 Task: Select a due date automation when advanced on, the moment a card is due add fields with custom field "Resume" set to a date less than 1 days ago.
Action: Mouse moved to (1109, 84)
Screenshot: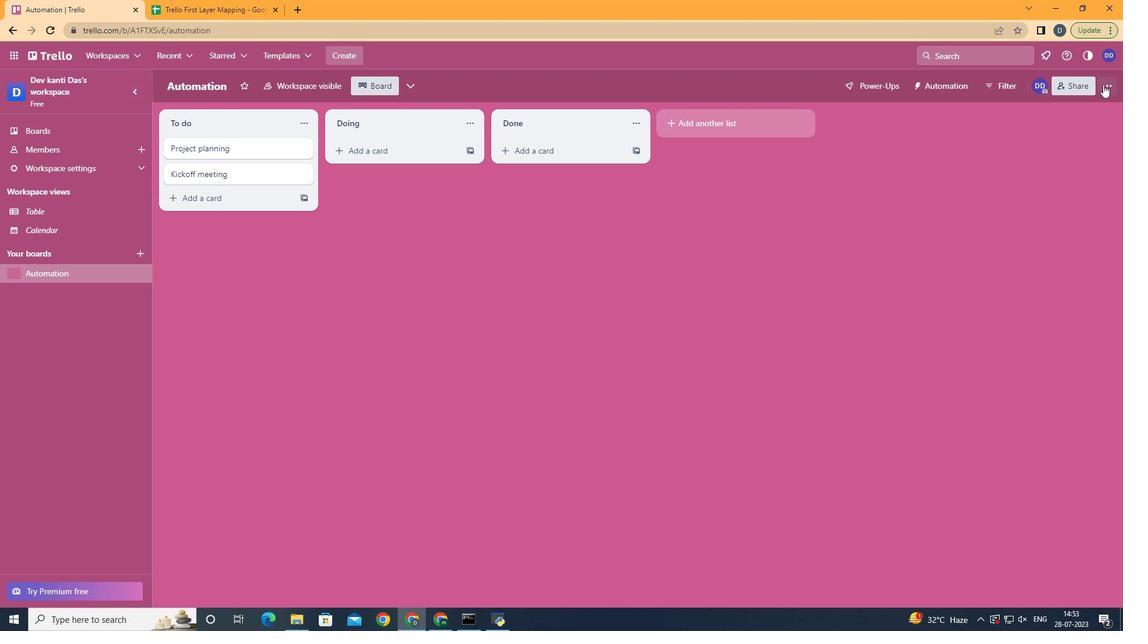 
Action: Mouse pressed left at (1109, 84)
Screenshot: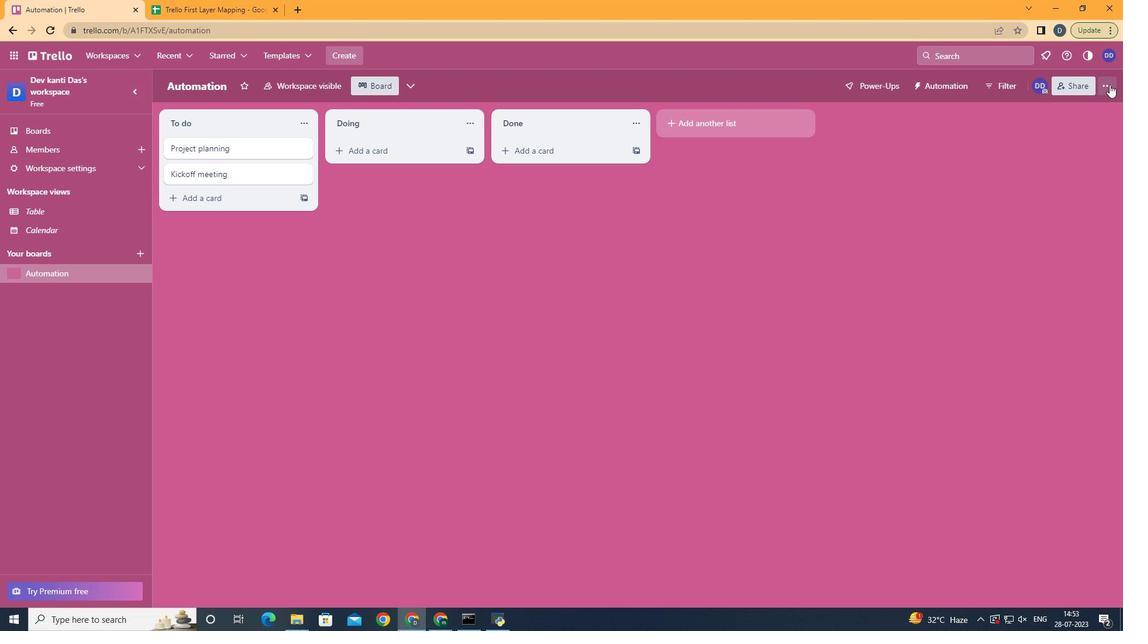 
Action: Mouse moved to (1004, 258)
Screenshot: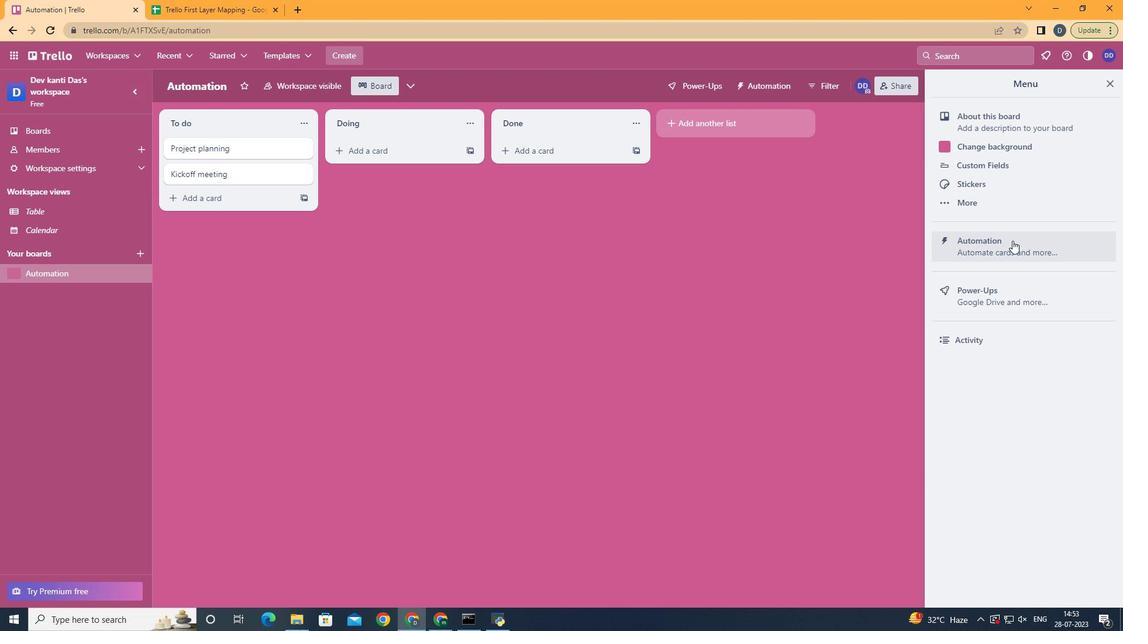 
Action: Mouse pressed left at (1004, 258)
Screenshot: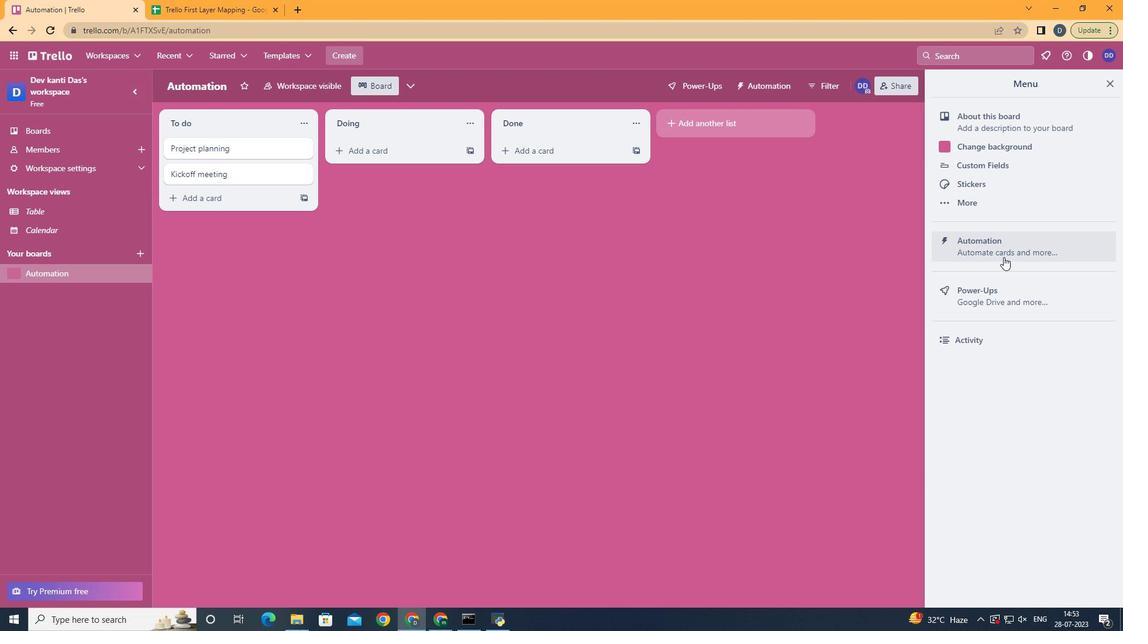 
Action: Mouse moved to (208, 244)
Screenshot: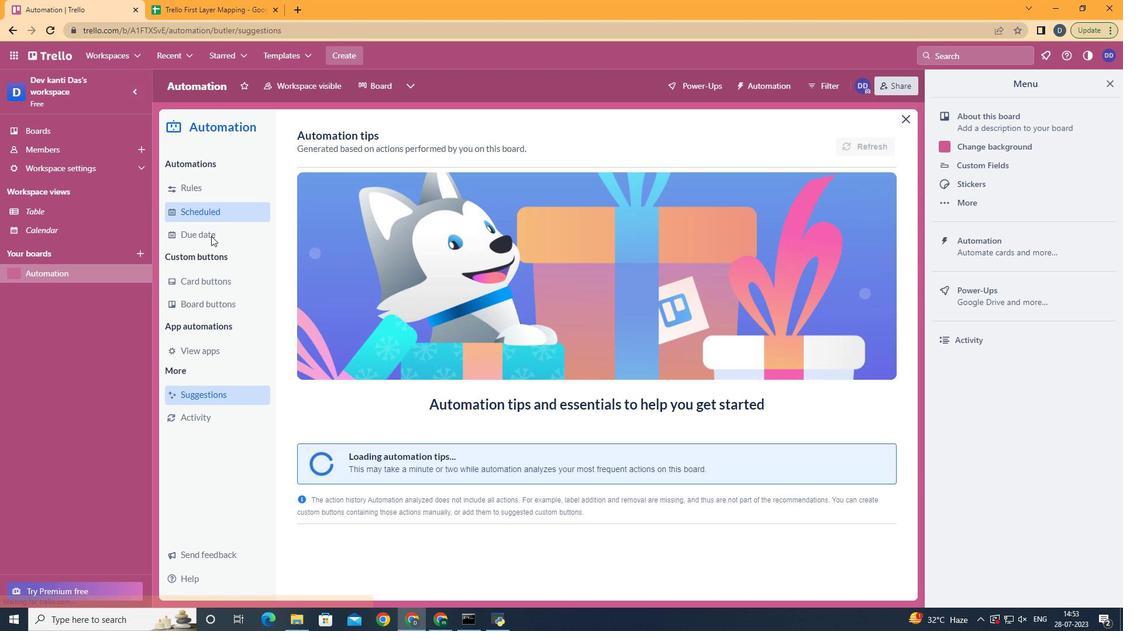 
Action: Mouse pressed left at (208, 244)
Screenshot: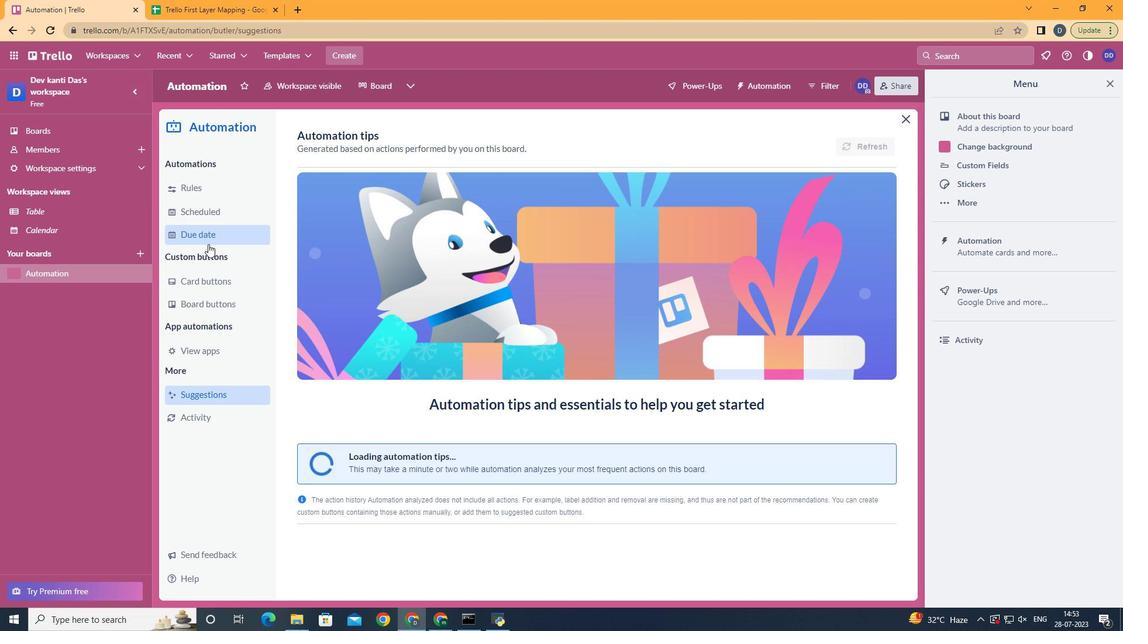
Action: Mouse moved to (850, 143)
Screenshot: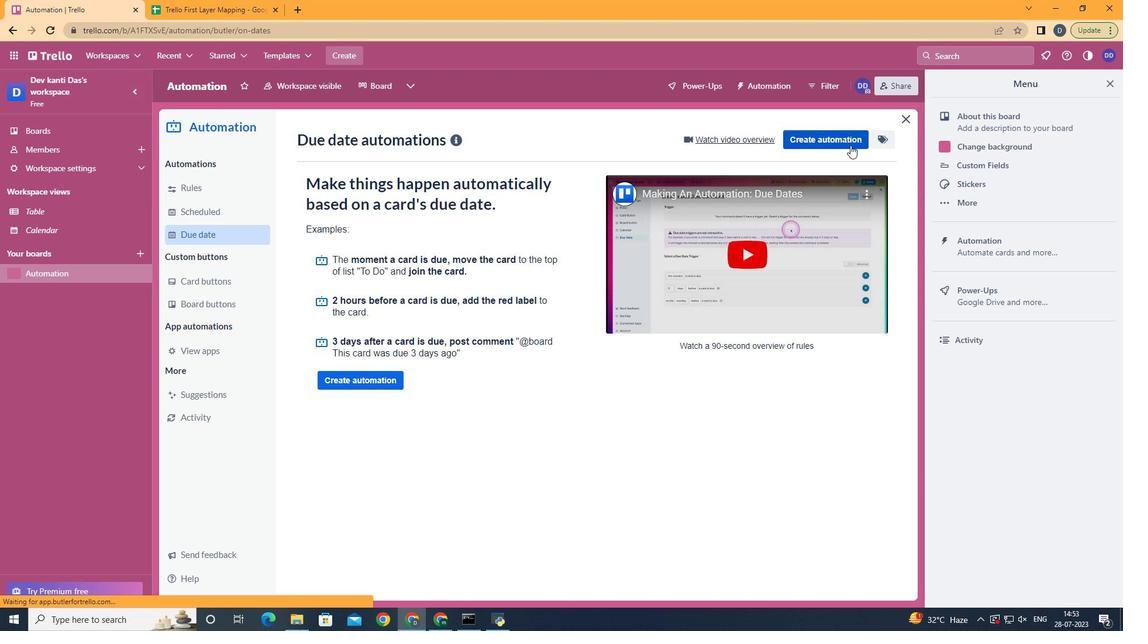 
Action: Mouse pressed left at (850, 143)
Screenshot: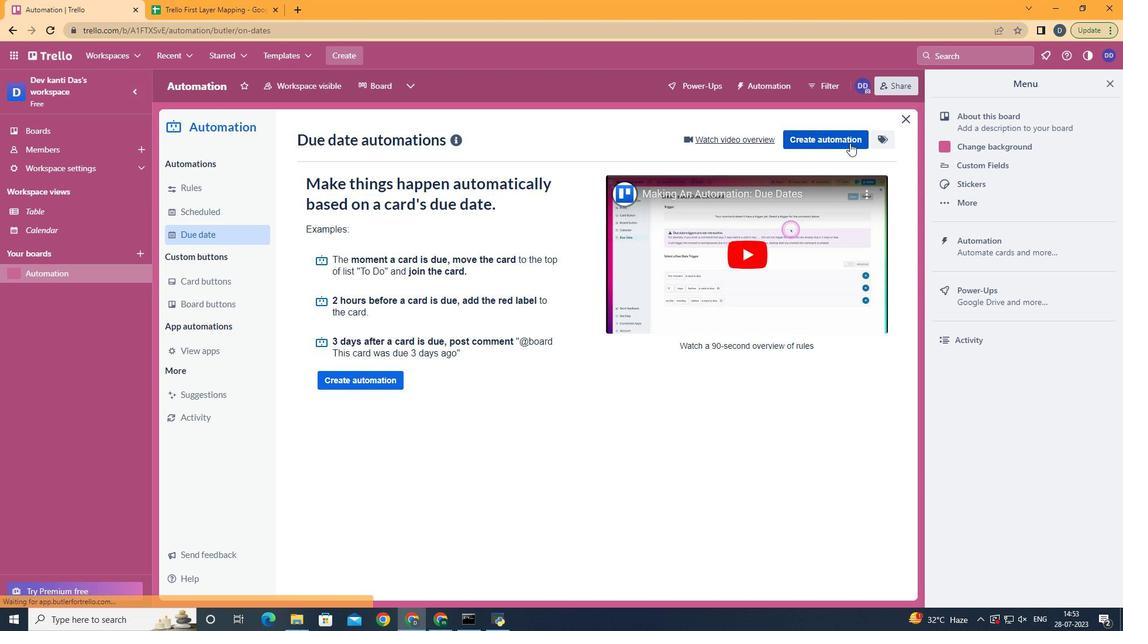 
Action: Mouse moved to (610, 255)
Screenshot: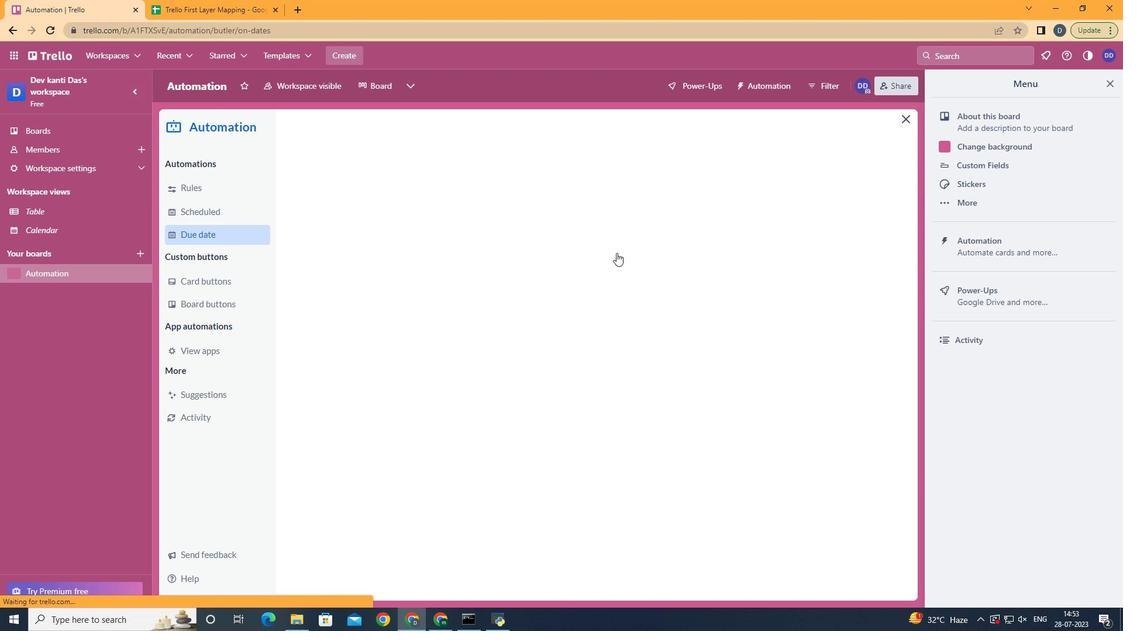 
Action: Mouse pressed left at (610, 255)
Screenshot: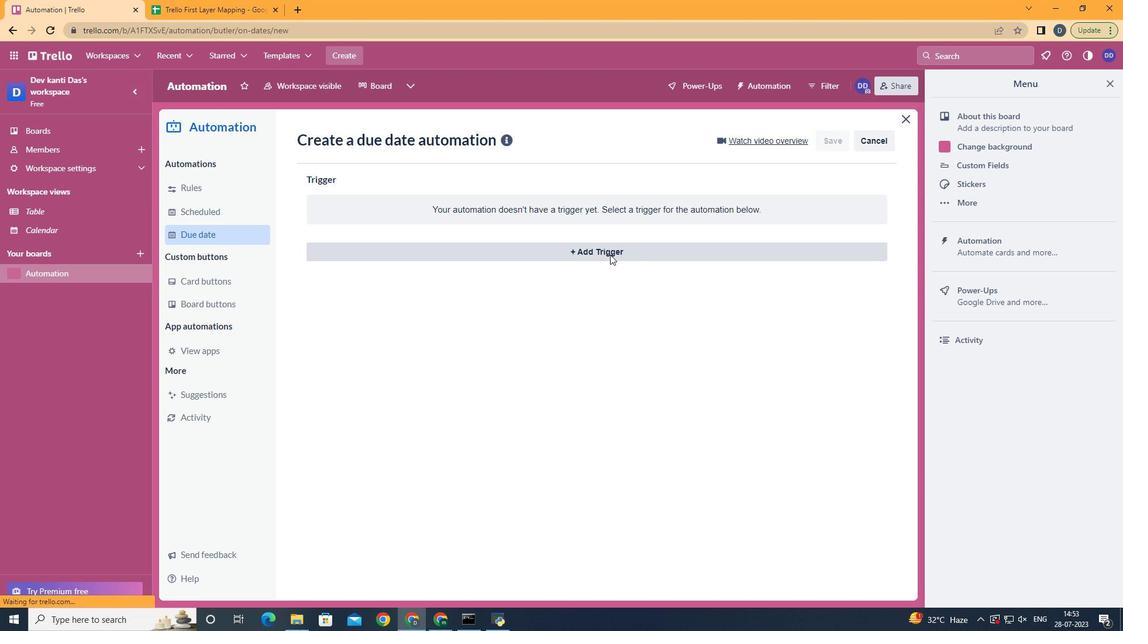 
Action: Mouse moved to (352, 420)
Screenshot: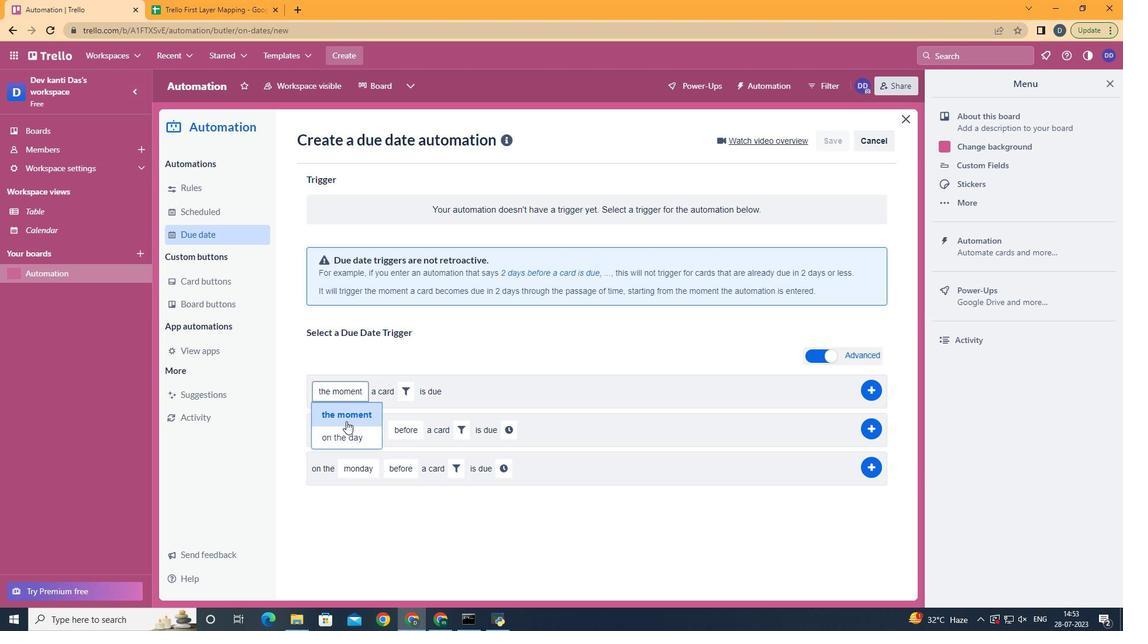 
Action: Mouse pressed left at (352, 420)
Screenshot: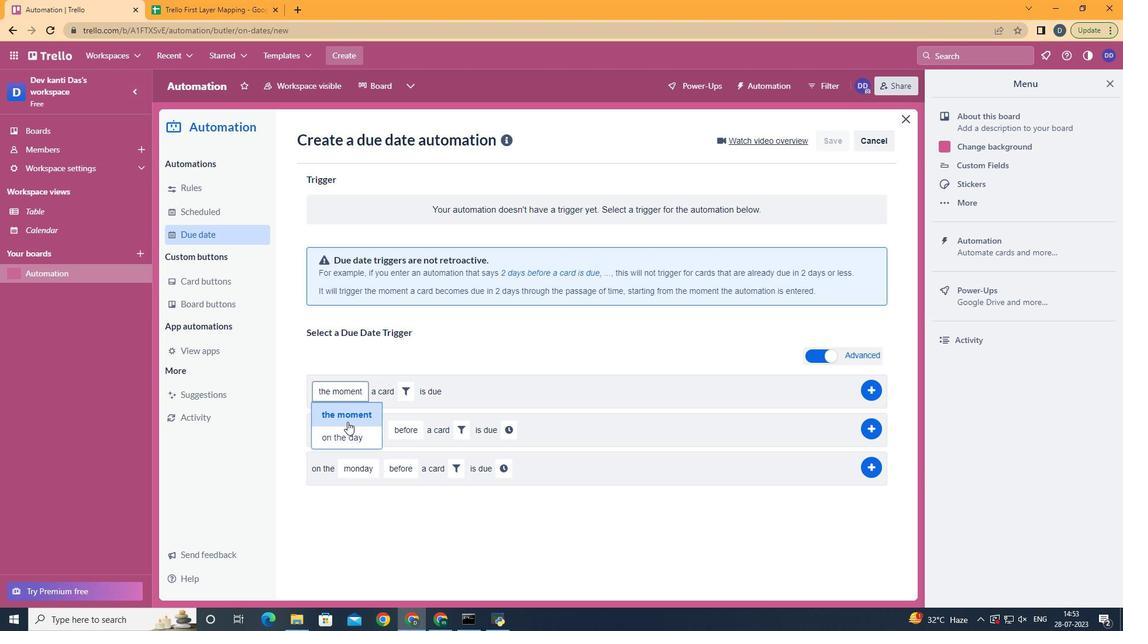 
Action: Mouse moved to (403, 397)
Screenshot: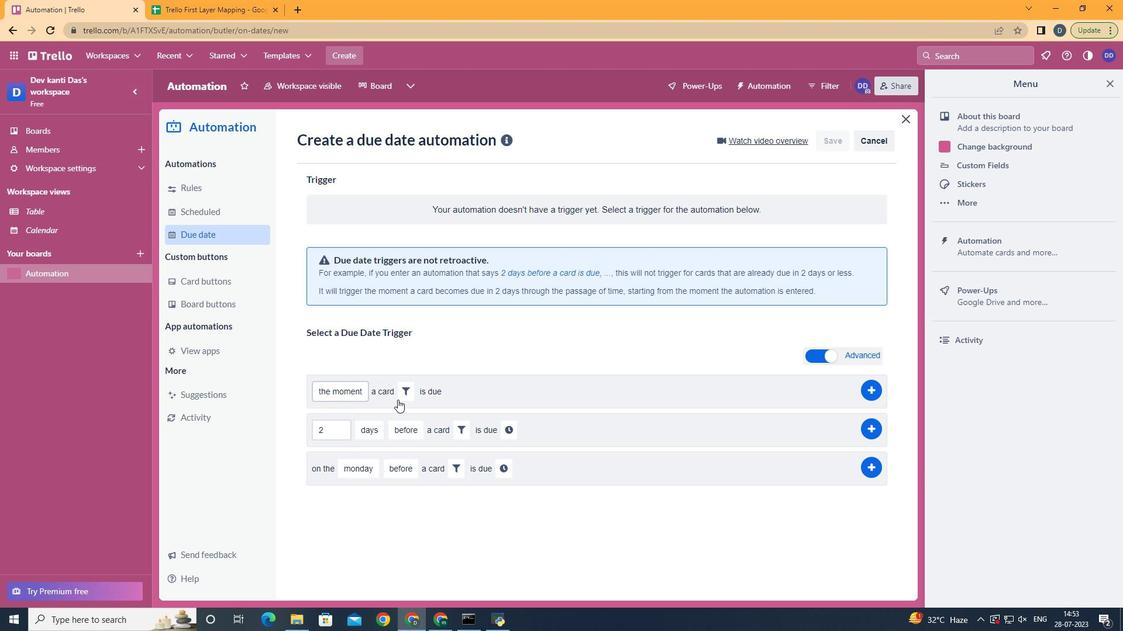 
Action: Mouse pressed left at (403, 397)
Screenshot: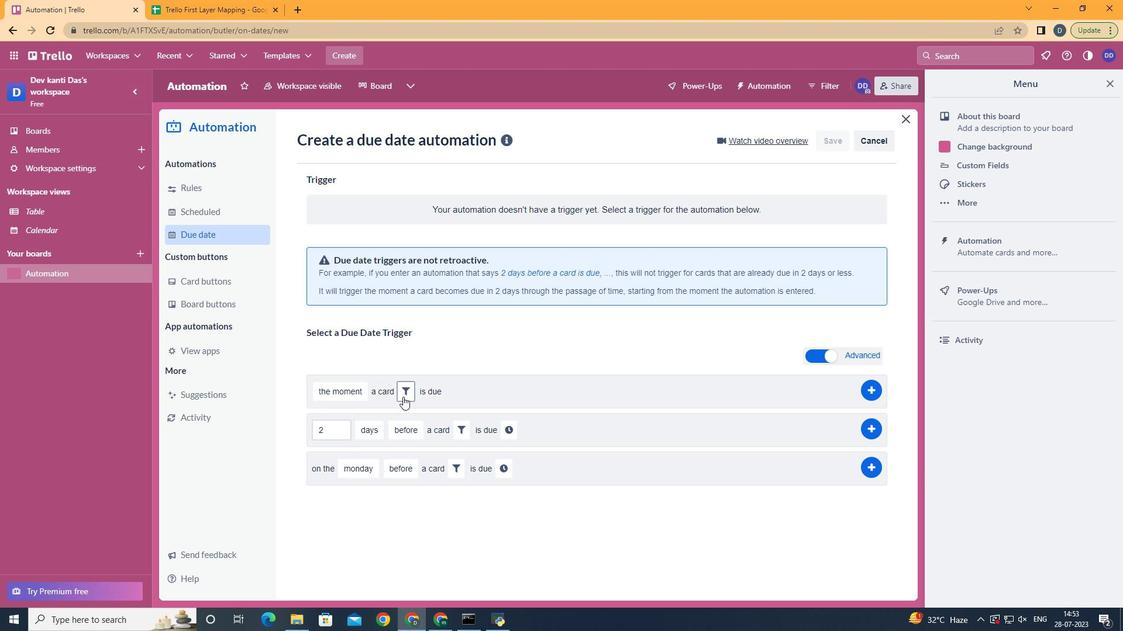 
Action: Mouse moved to (590, 432)
Screenshot: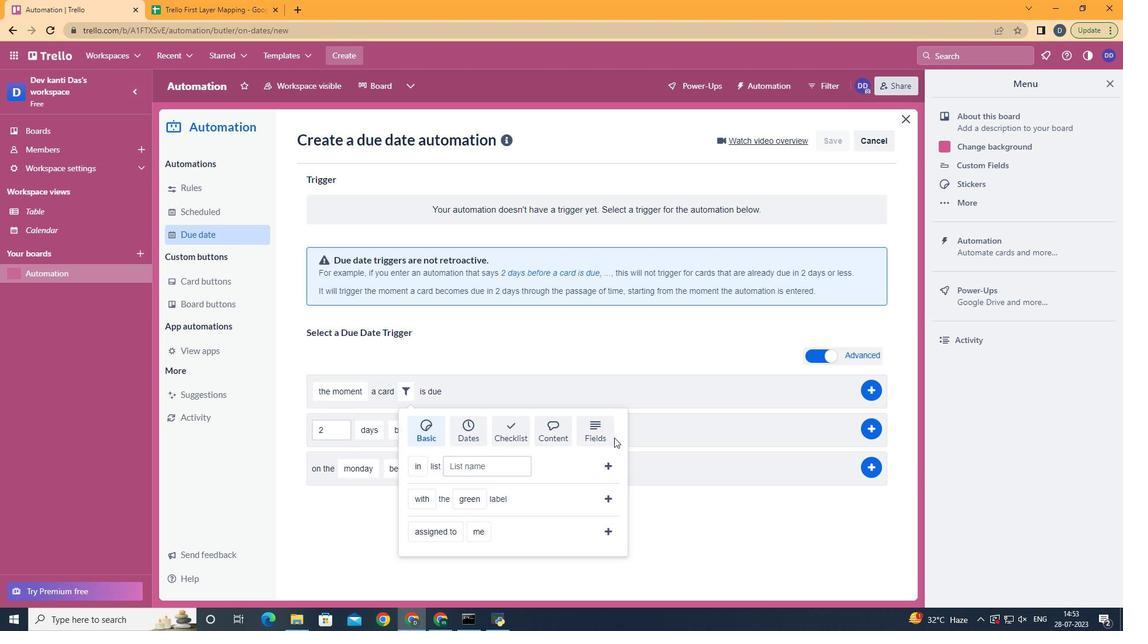 
Action: Mouse pressed left at (590, 432)
Screenshot: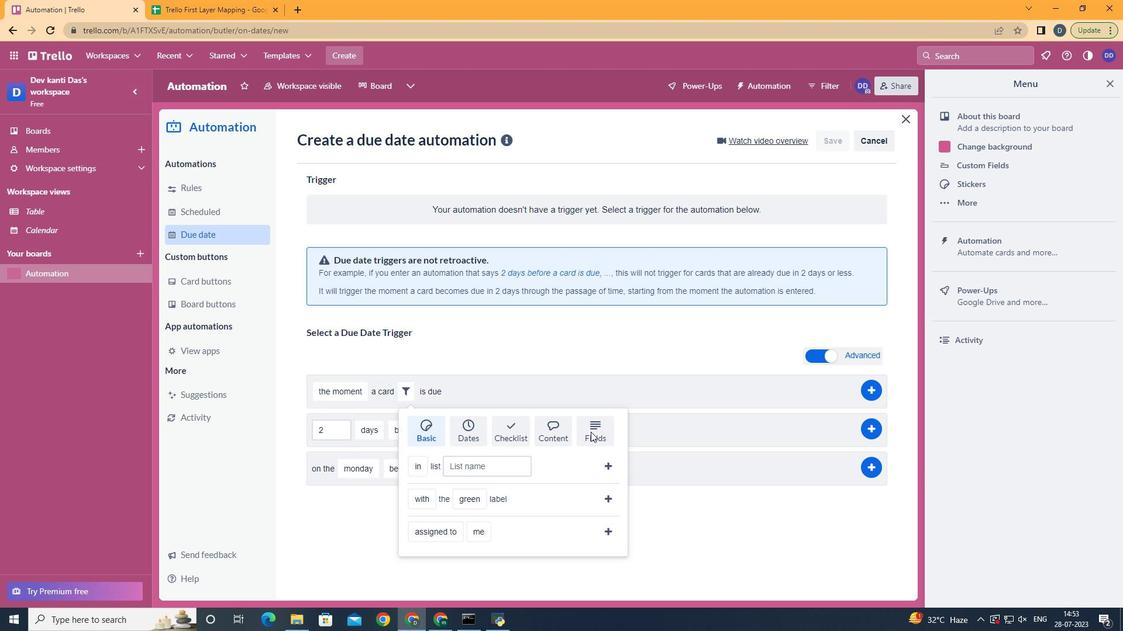 
Action: Mouse scrolled (590, 431) with delta (0, 0)
Screenshot: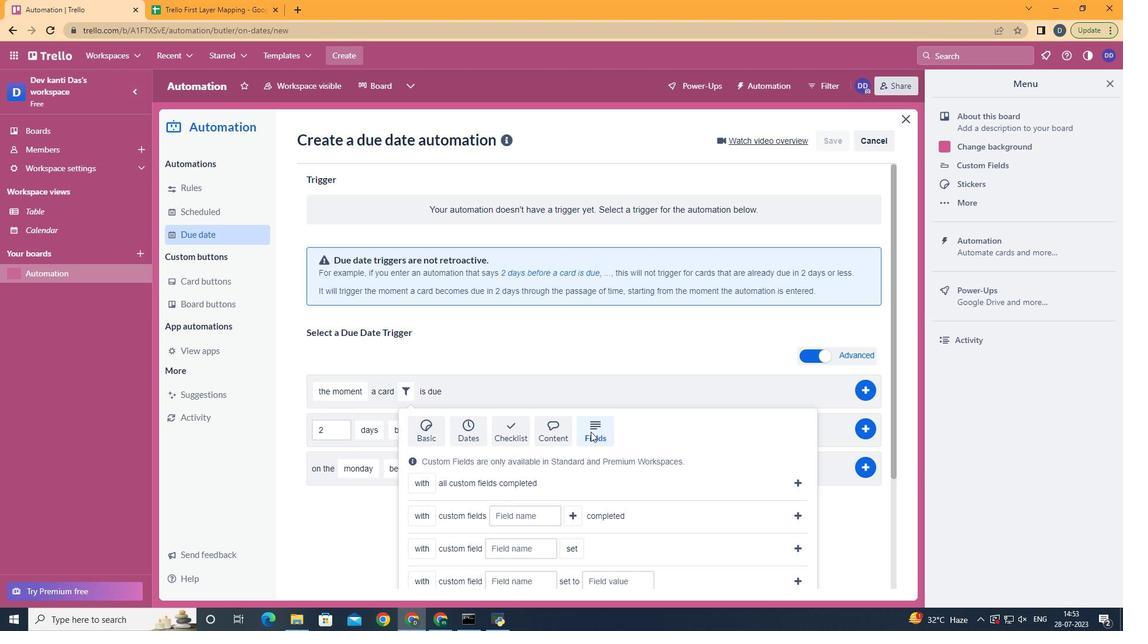 
Action: Mouse scrolled (590, 431) with delta (0, 0)
Screenshot: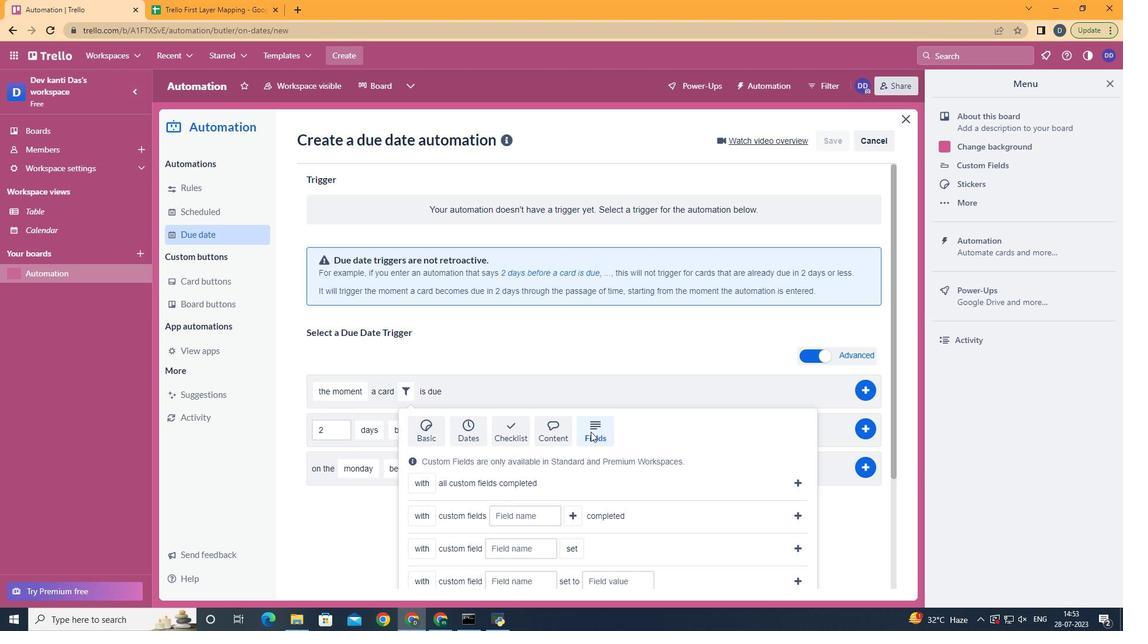 
Action: Mouse scrolled (590, 431) with delta (0, 0)
Screenshot: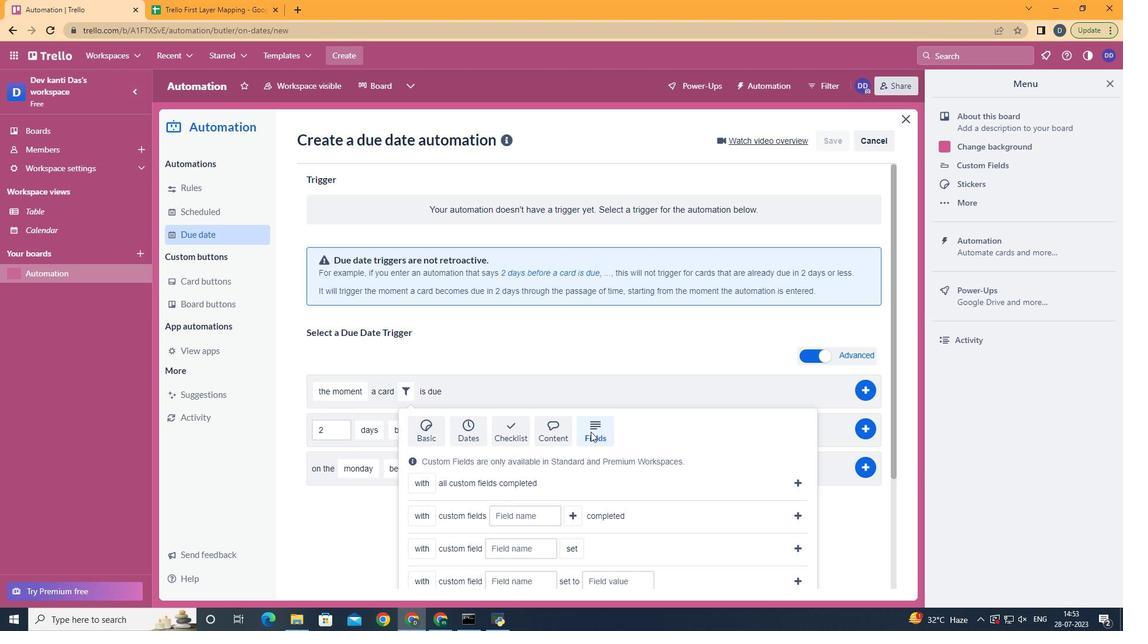 
Action: Mouse scrolled (590, 431) with delta (0, 0)
Screenshot: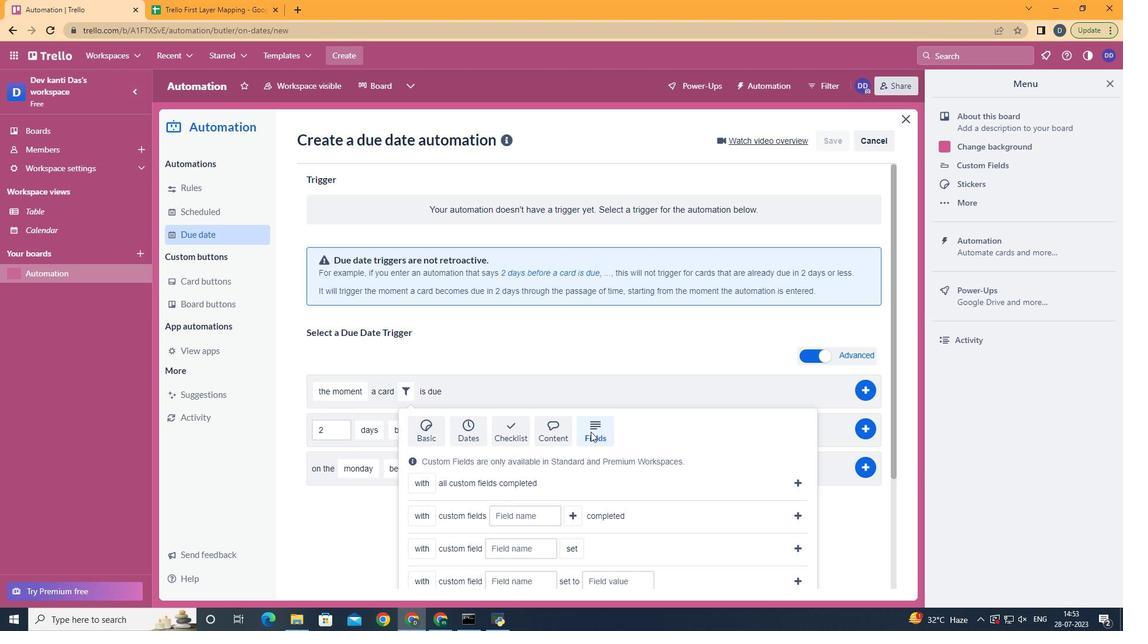 
Action: Mouse scrolled (590, 431) with delta (0, 0)
Screenshot: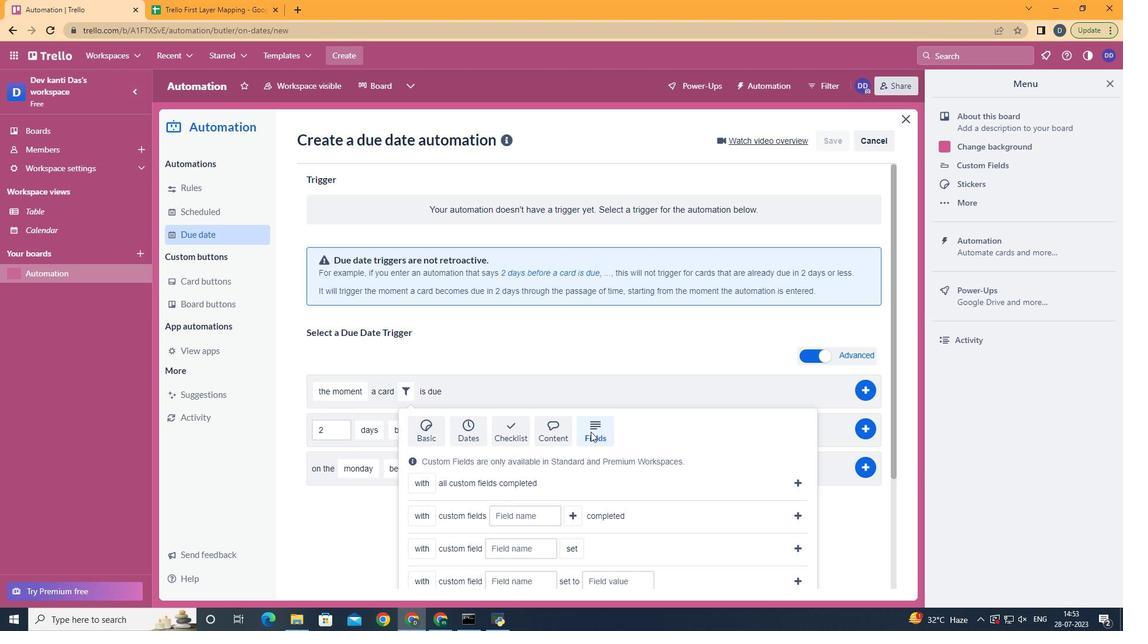 
Action: Mouse scrolled (590, 431) with delta (0, 0)
Screenshot: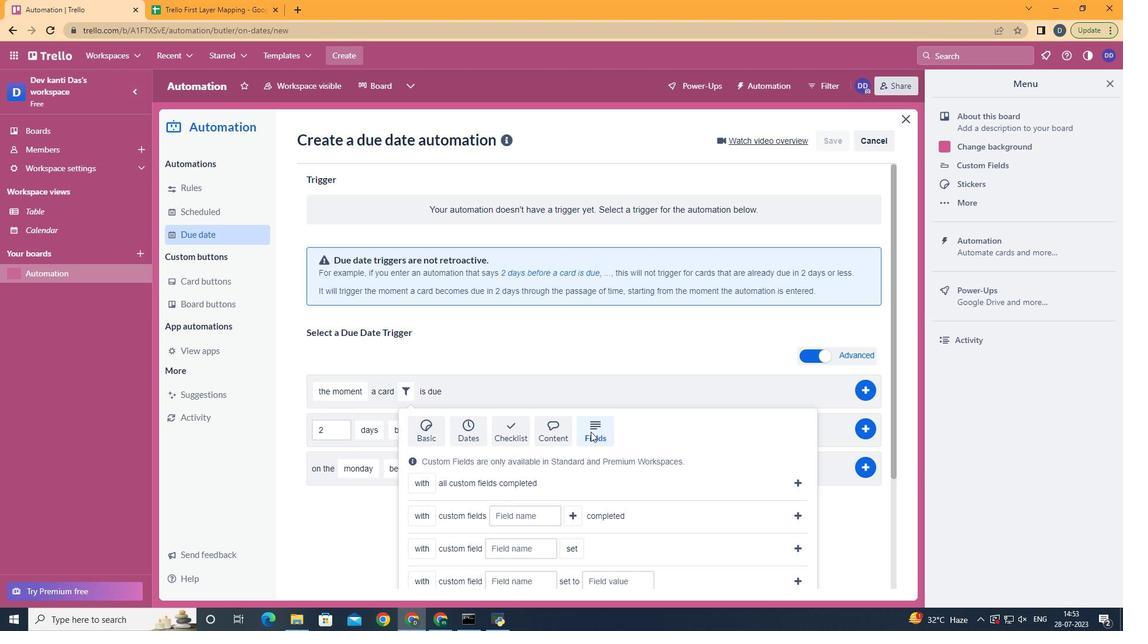 
Action: Mouse scrolled (590, 431) with delta (0, 0)
Screenshot: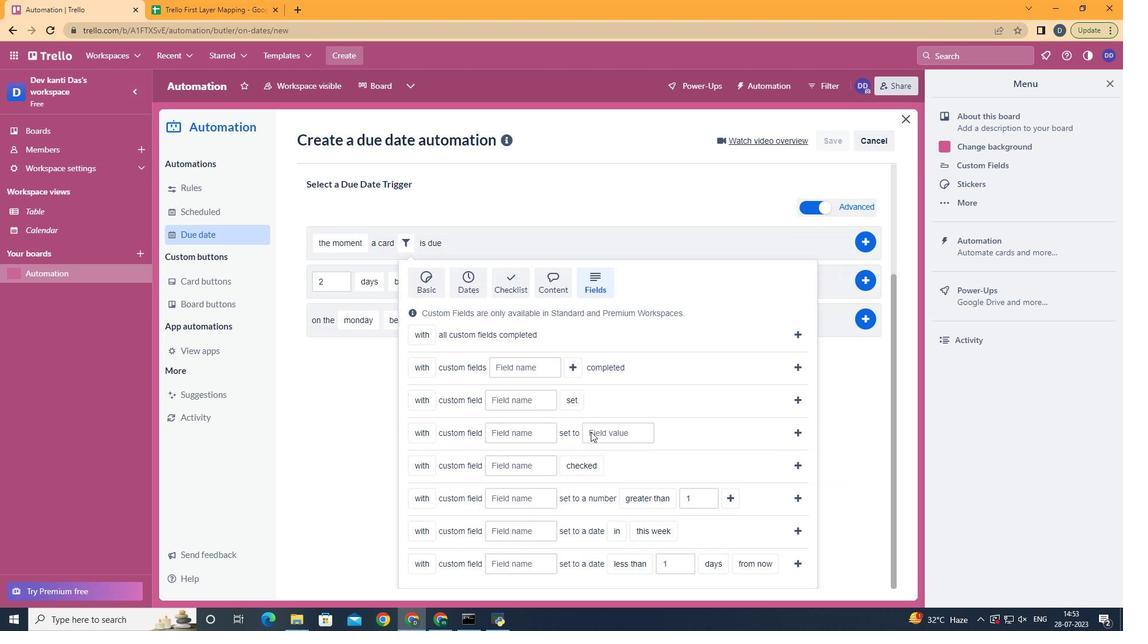 
Action: Mouse scrolled (590, 431) with delta (0, 0)
Screenshot: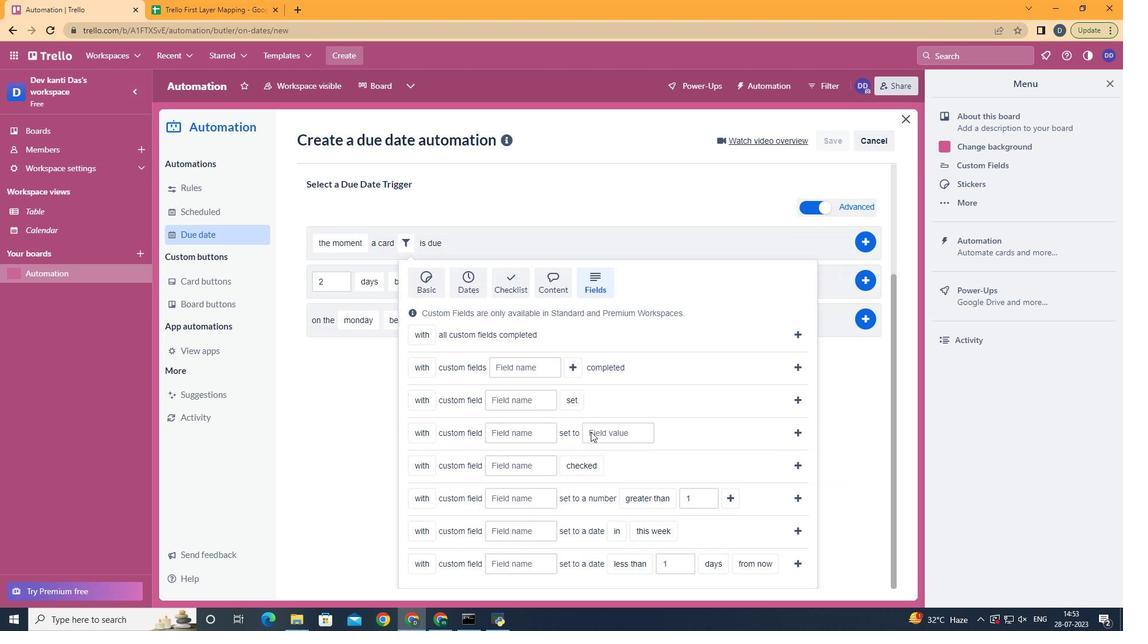 
Action: Mouse scrolled (590, 431) with delta (0, 0)
Screenshot: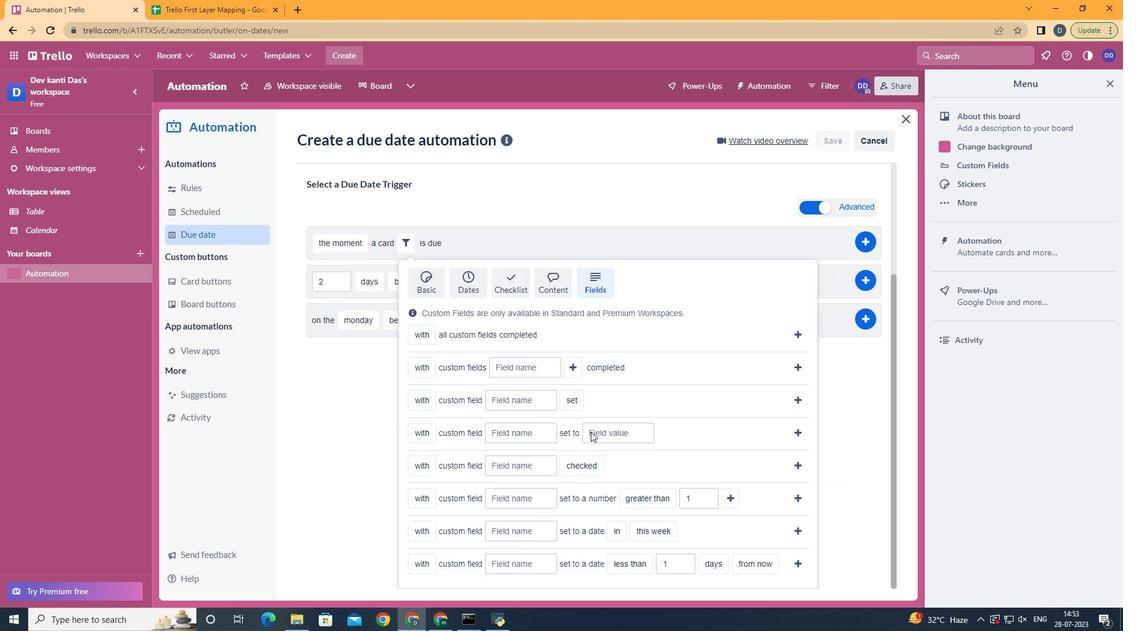 
Action: Mouse scrolled (590, 431) with delta (0, 0)
Screenshot: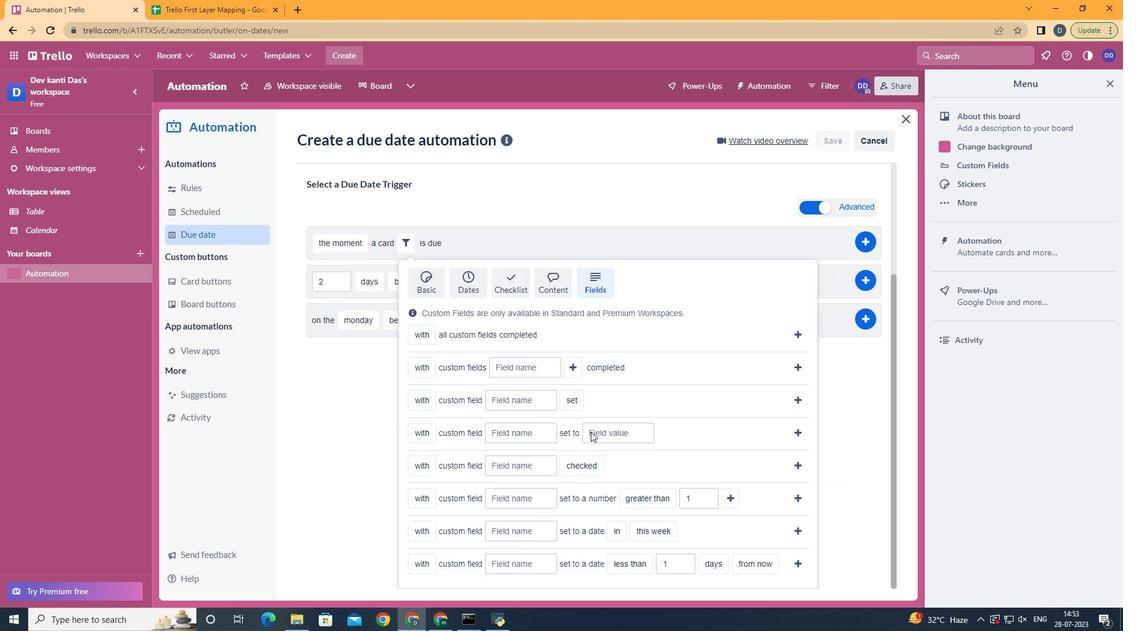 
Action: Mouse scrolled (590, 431) with delta (0, 0)
Screenshot: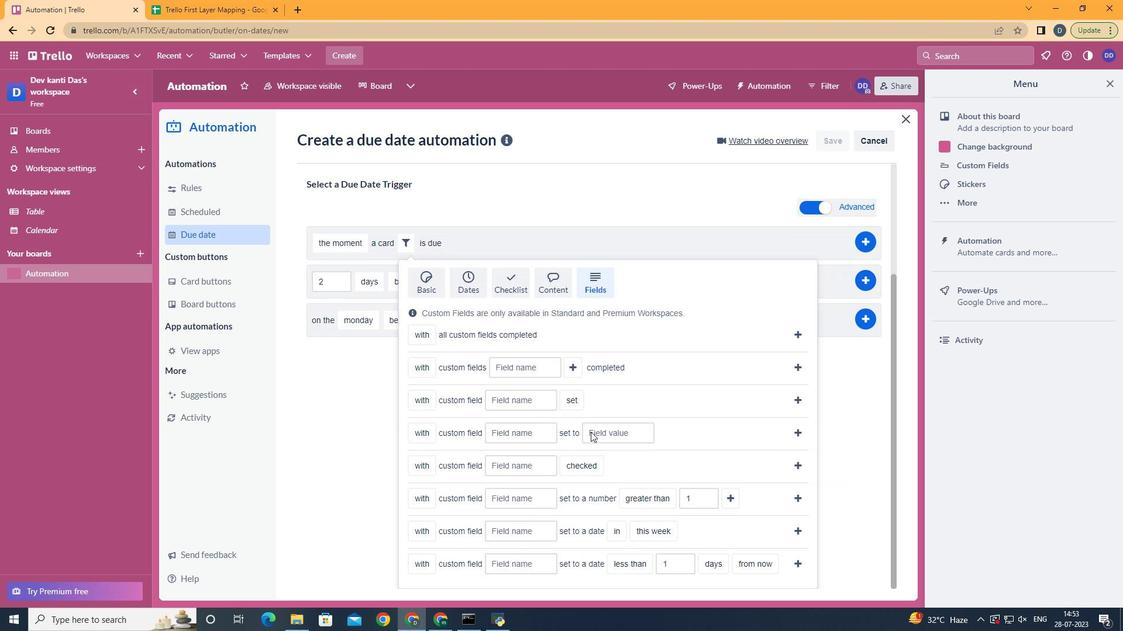 
Action: Mouse moved to (438, 520)
Screenshot: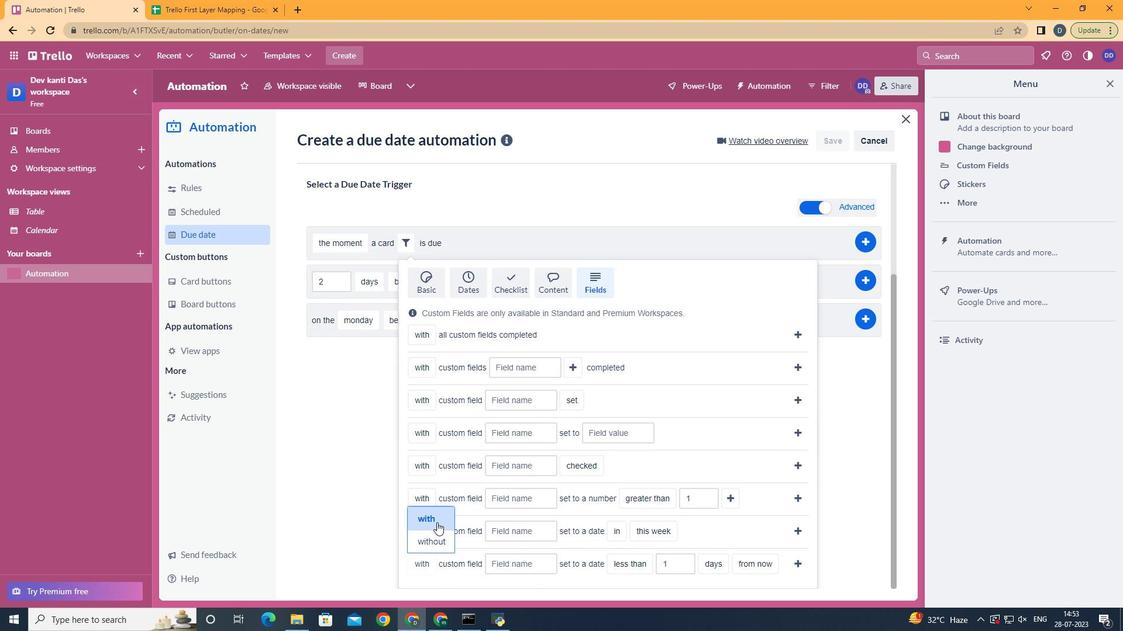 
Action: Mouse pressed left at (438, 520)
Screenshot: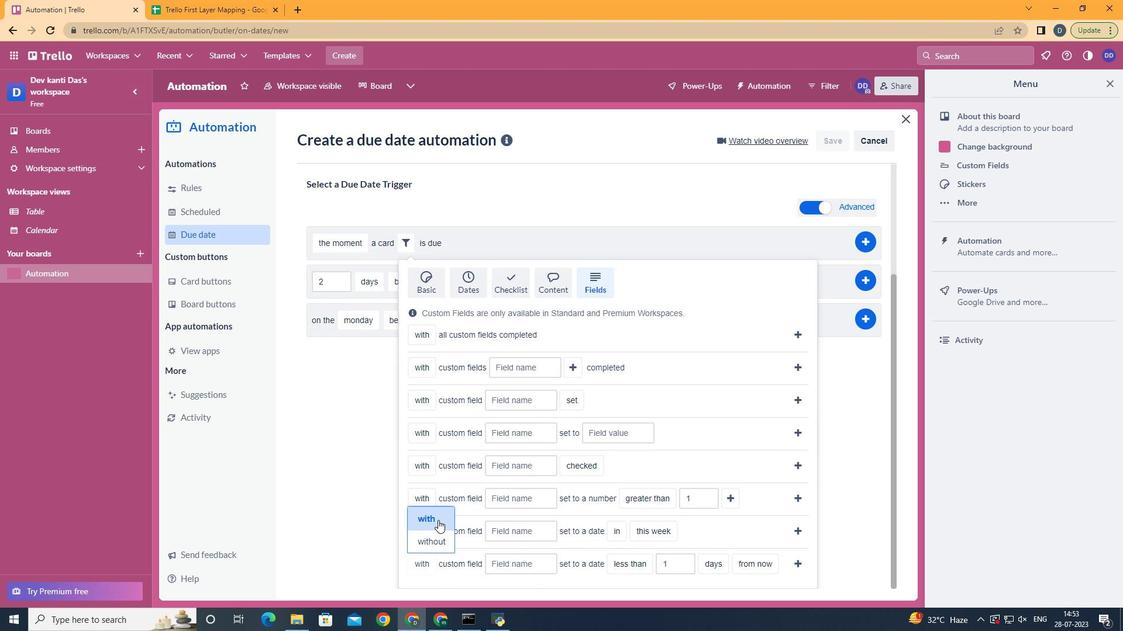 
Action: Mouse moved to (526, 567)
Screenshot: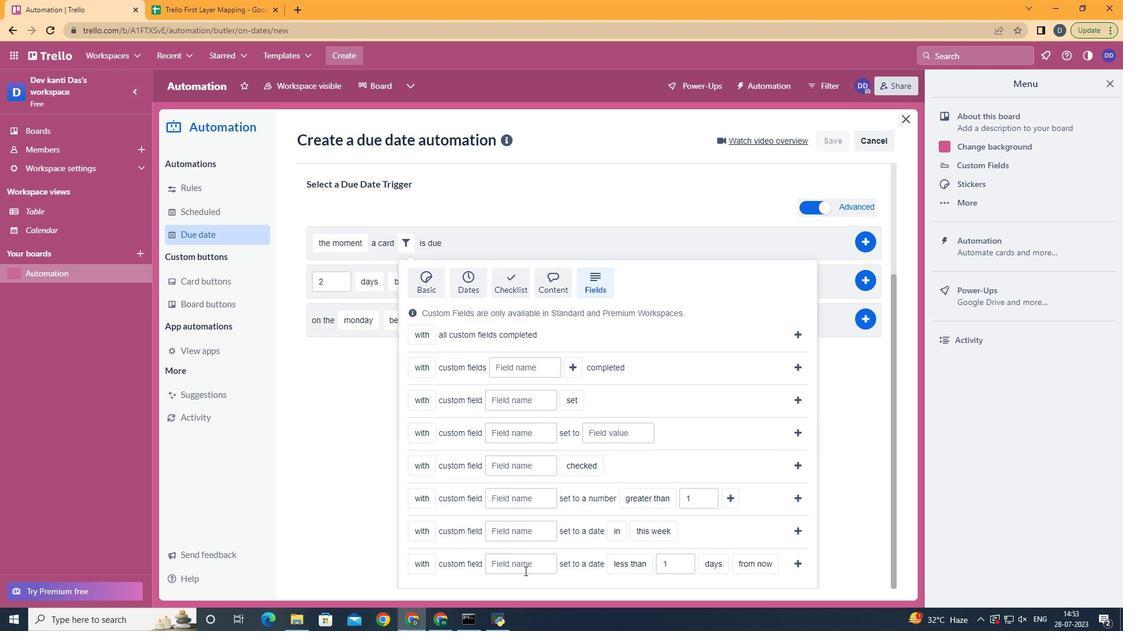
Action: Mouse pressed left at (526, 567)
Screenshot: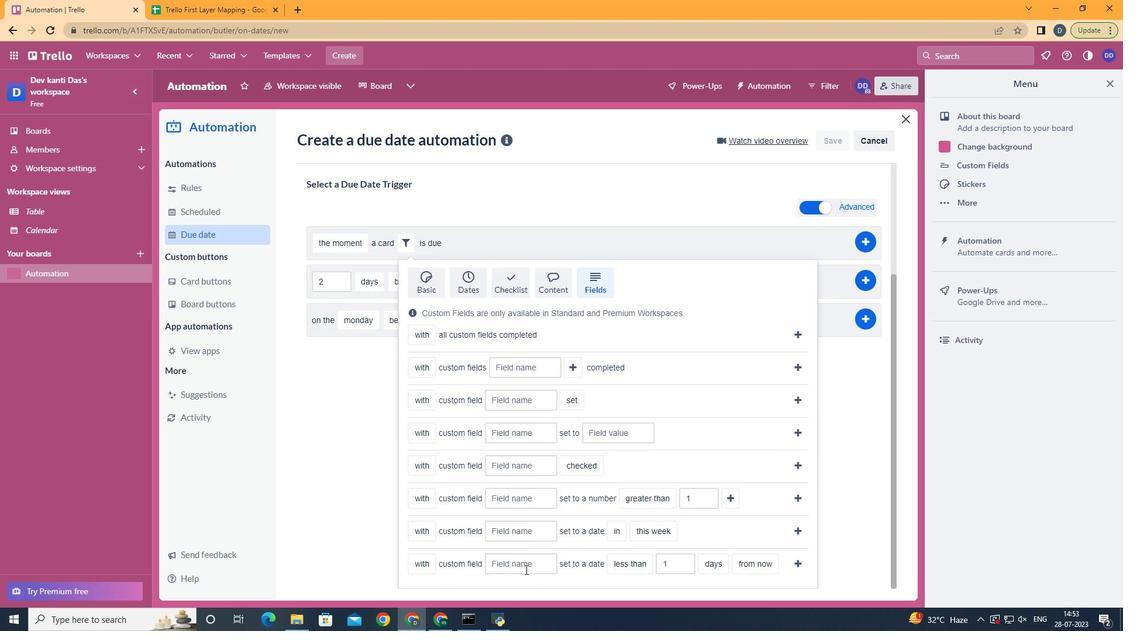 
Action: Key pressed <Key.shift>Resume
Screenshot: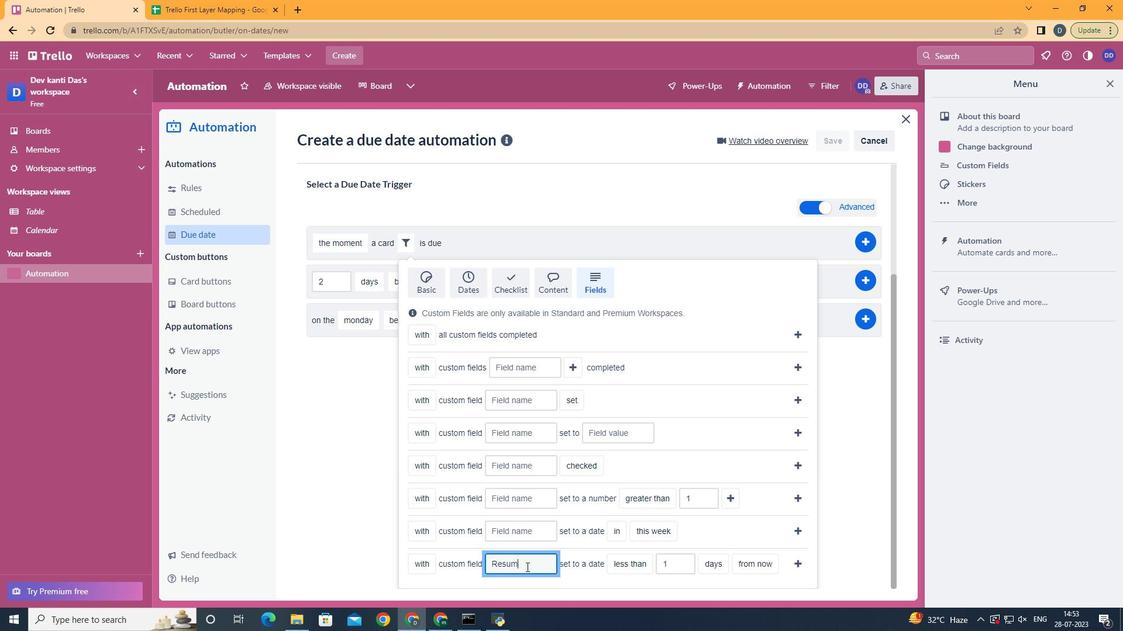 
Action: Mouse moved to (633, 478)
Screenshot: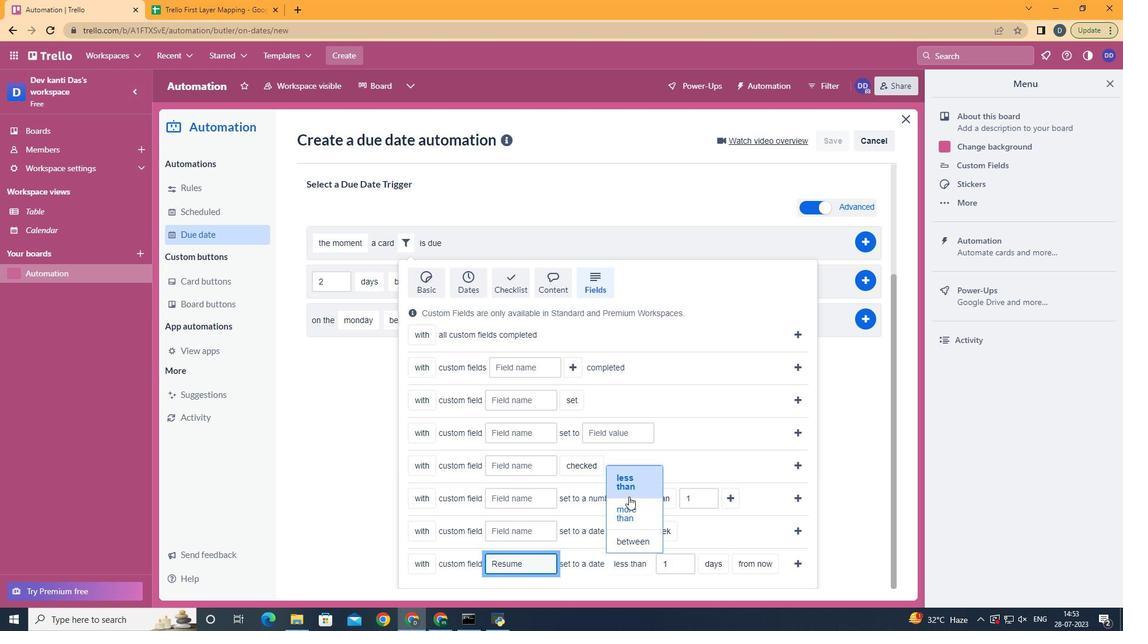 
Action: Mouse pressed left at (633, 478)
Screenshot: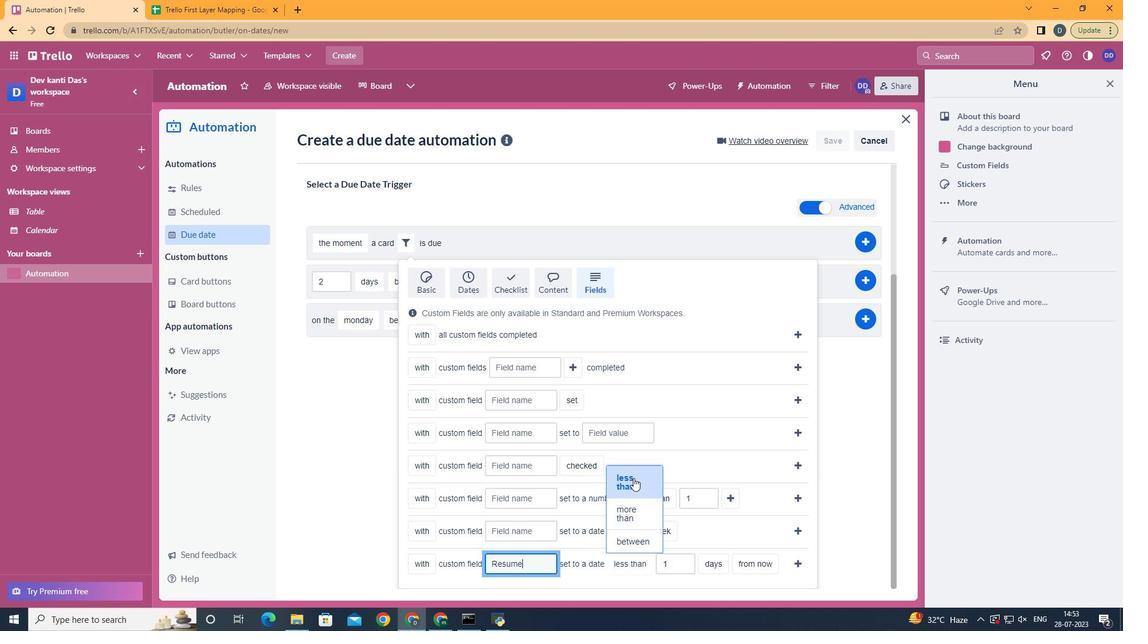 
Action: Mouse moved to (733, 516)
Screenshot: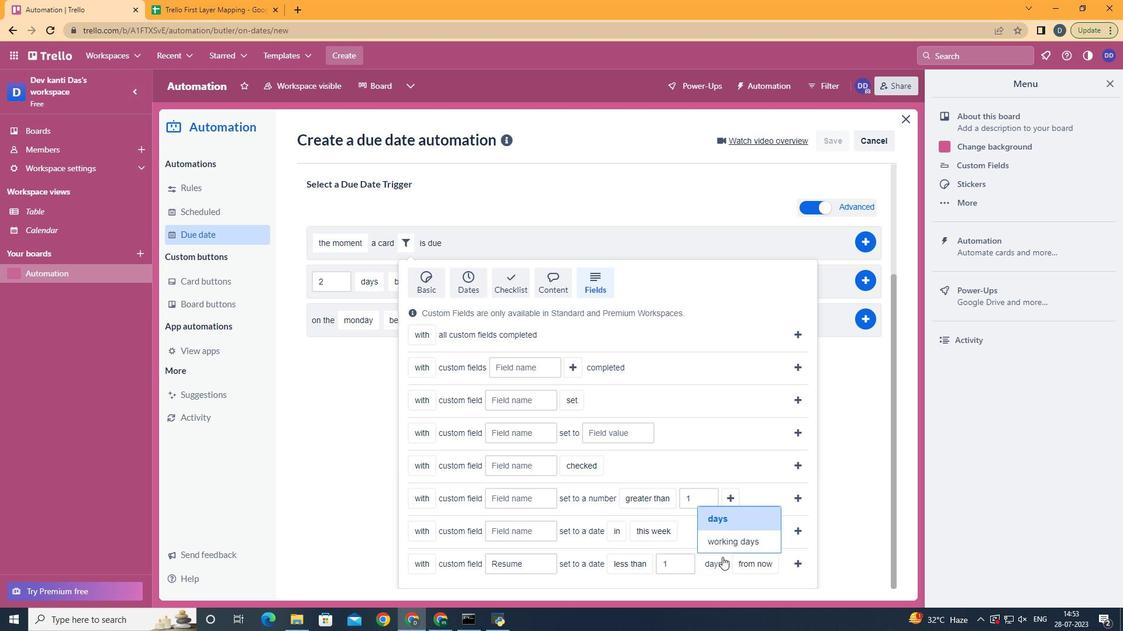 
Action: Mouse pressed left at (733, 516)
Screenshot: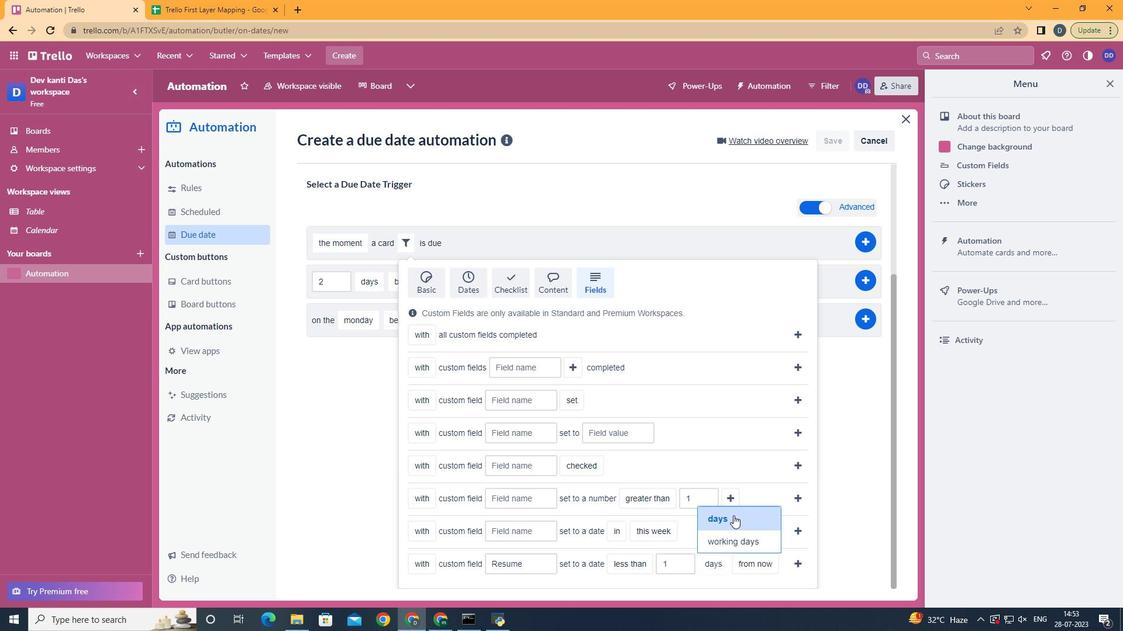 
Action: Mouse moved to (767, 547)
Screenshot: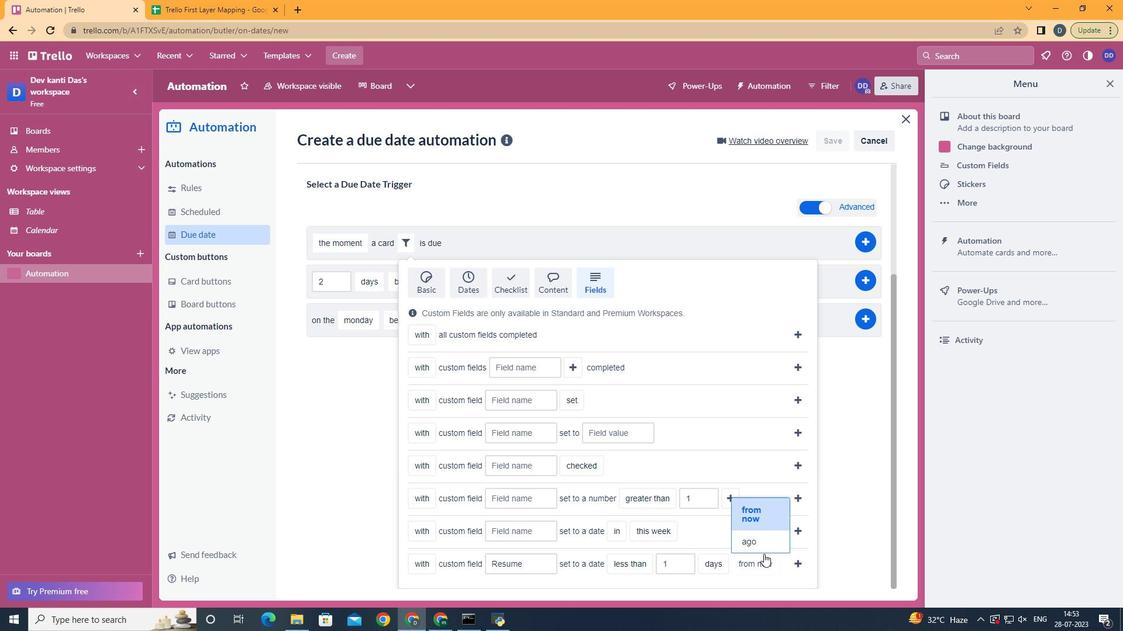 
Action: Mouse pressed left at (767, 547)
Screenshot: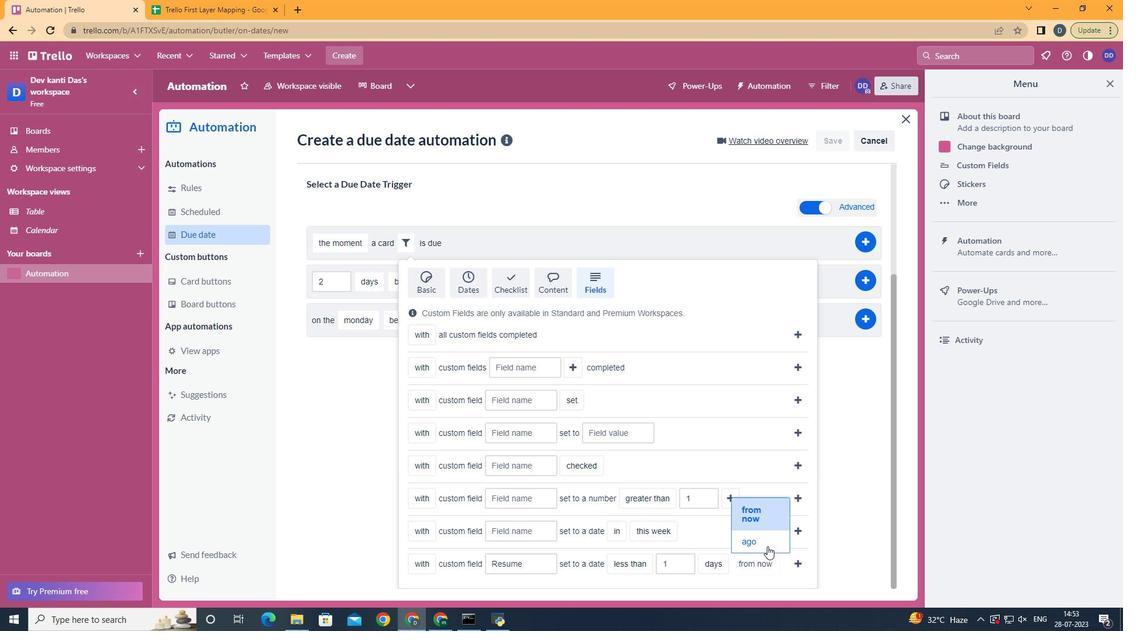 
Action: Mouse moved to (781, 565)
Screenshot: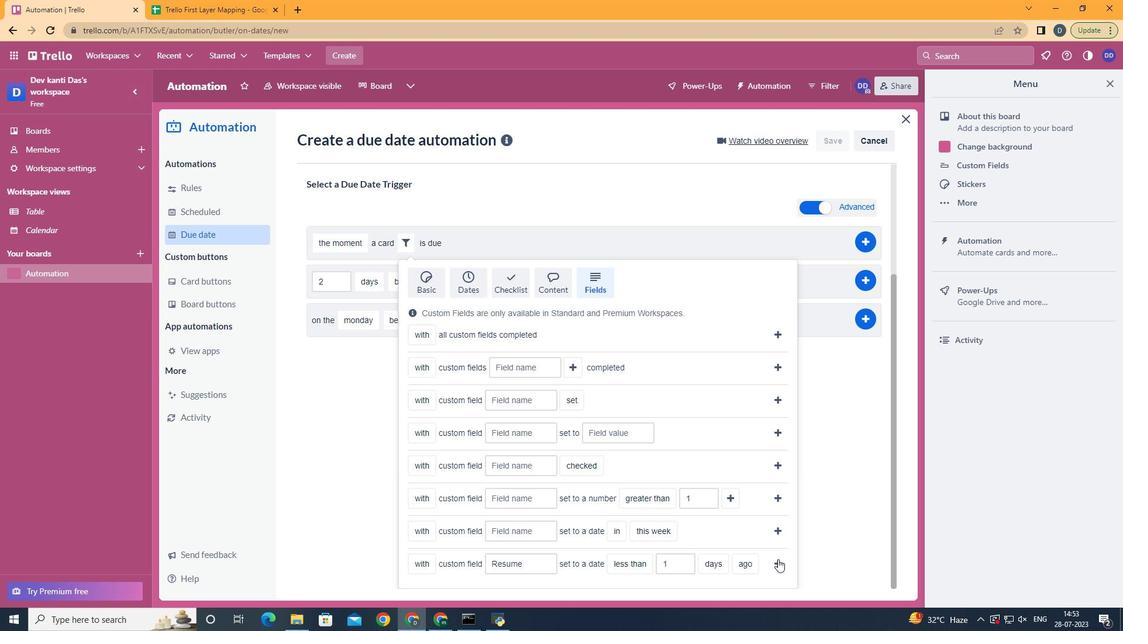 
Action: Mouse pressed left at (781, 565)
Screenshot: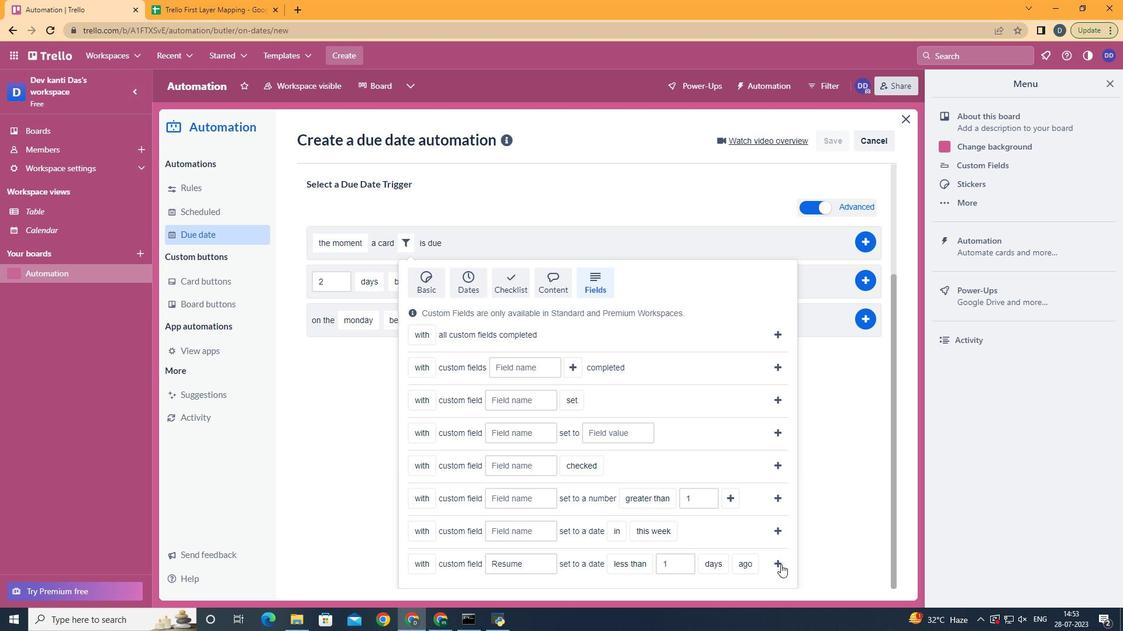 
